 Task: Find a one-way flight from Rome to Barcelona on 5th August in Business class.
Action: Mouse moved to (318, 309)
Screenshot: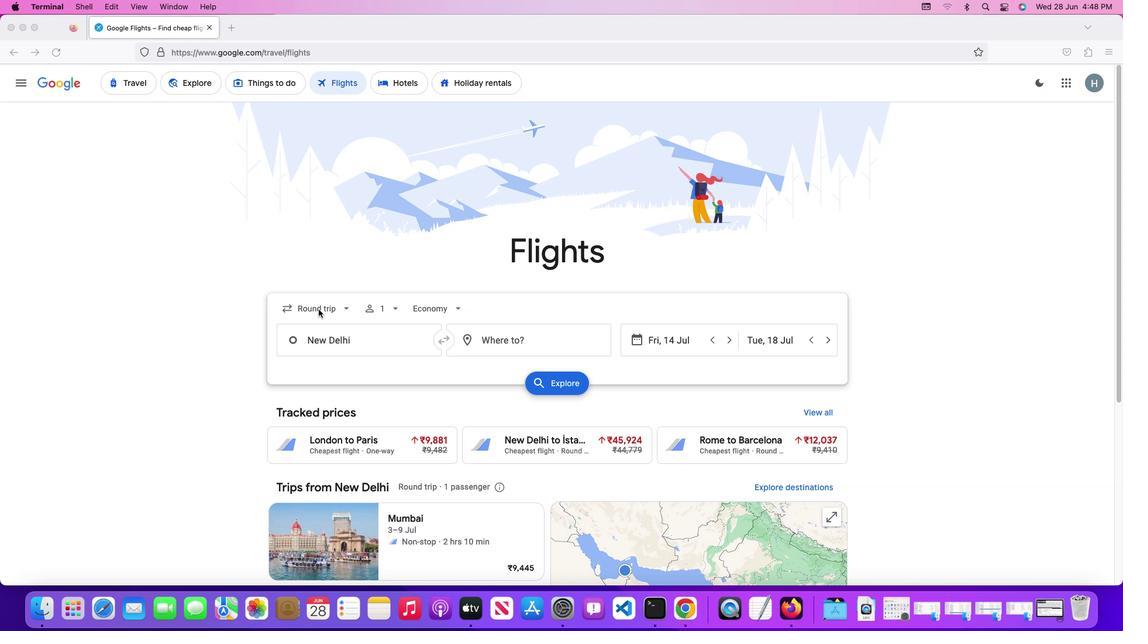 
Action: Mouse pressed left at (318, 309)
Screenshot: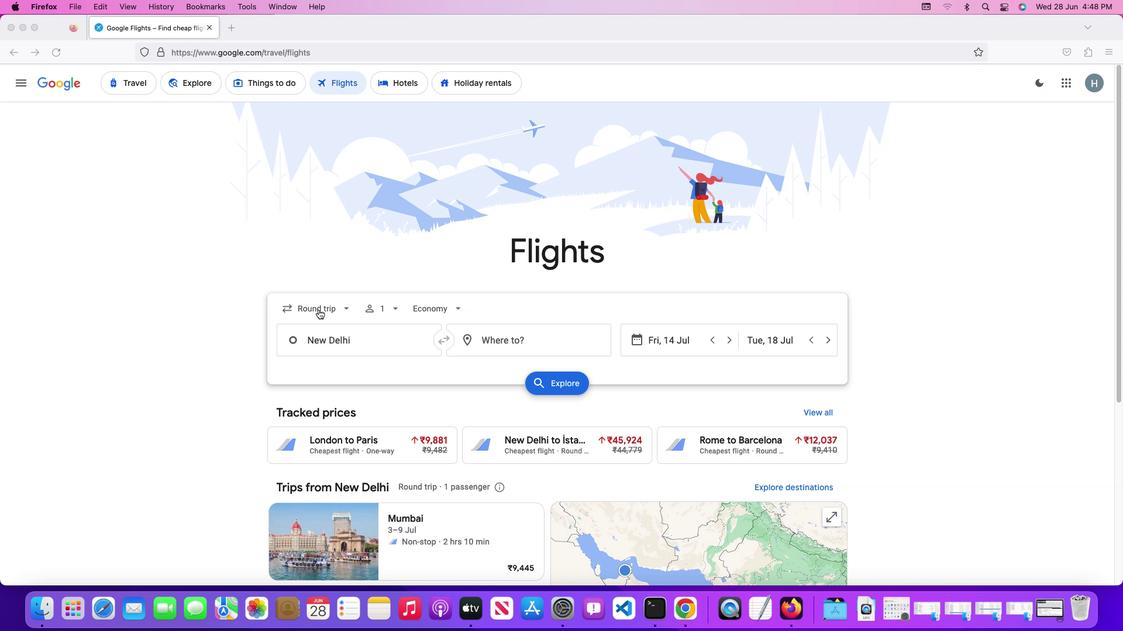 
Action: Mouse pressed left at (318, 309)
Screenshot: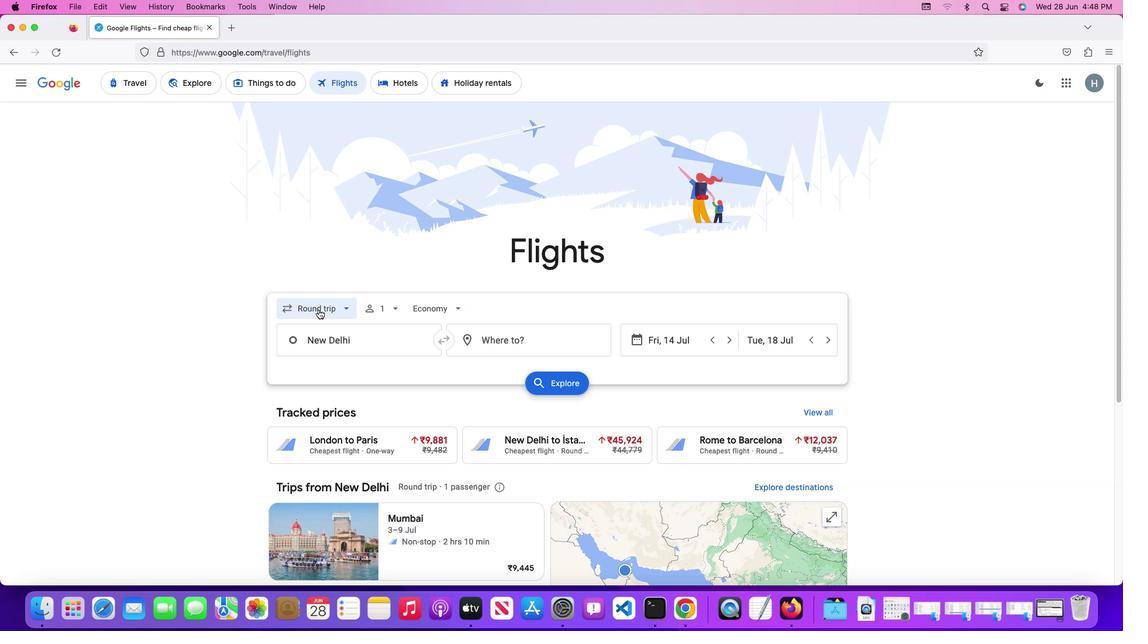 
Action: Mouse moved to (324, 360)
Screenshot: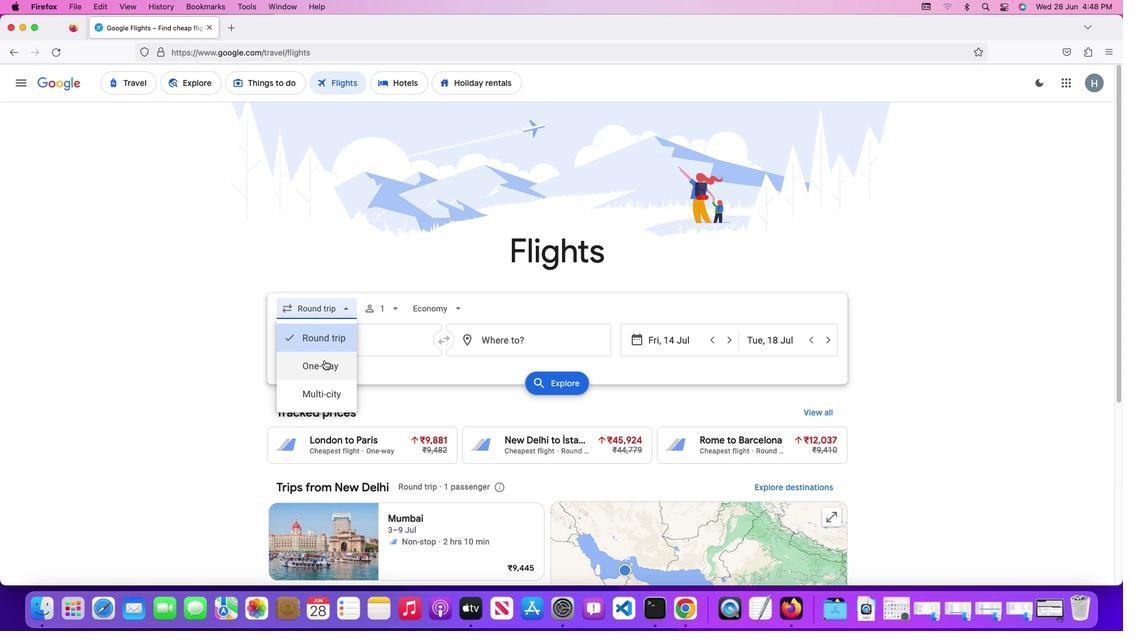
Action: Mouse pressed left at (324, 360)
Screenshot: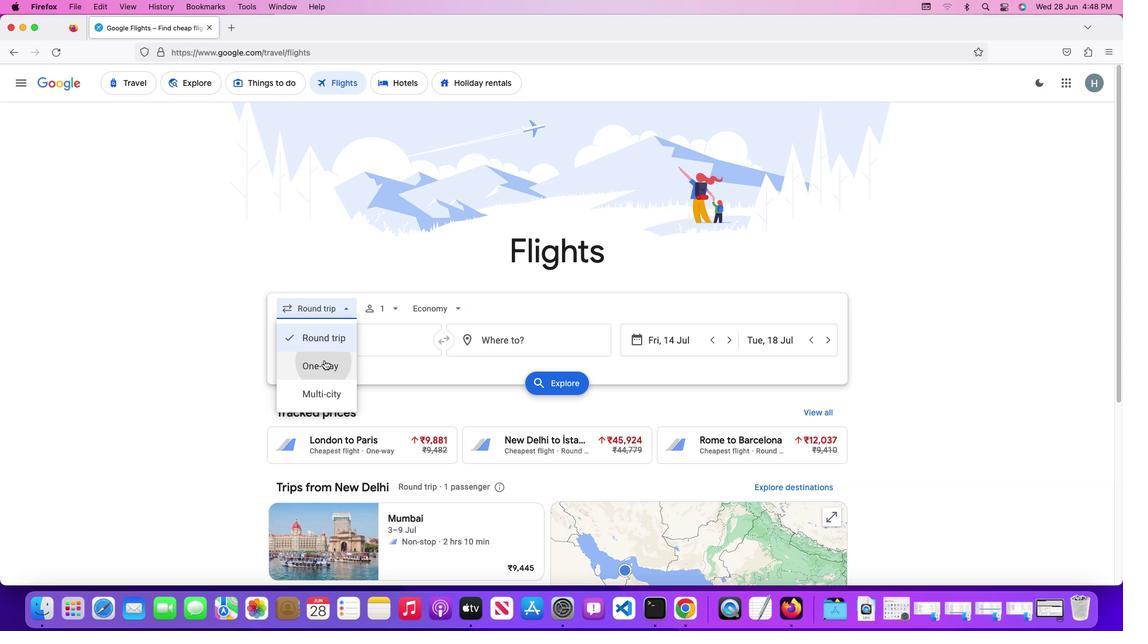 
Action: Mouse moved to (359, 344)
Screenshot: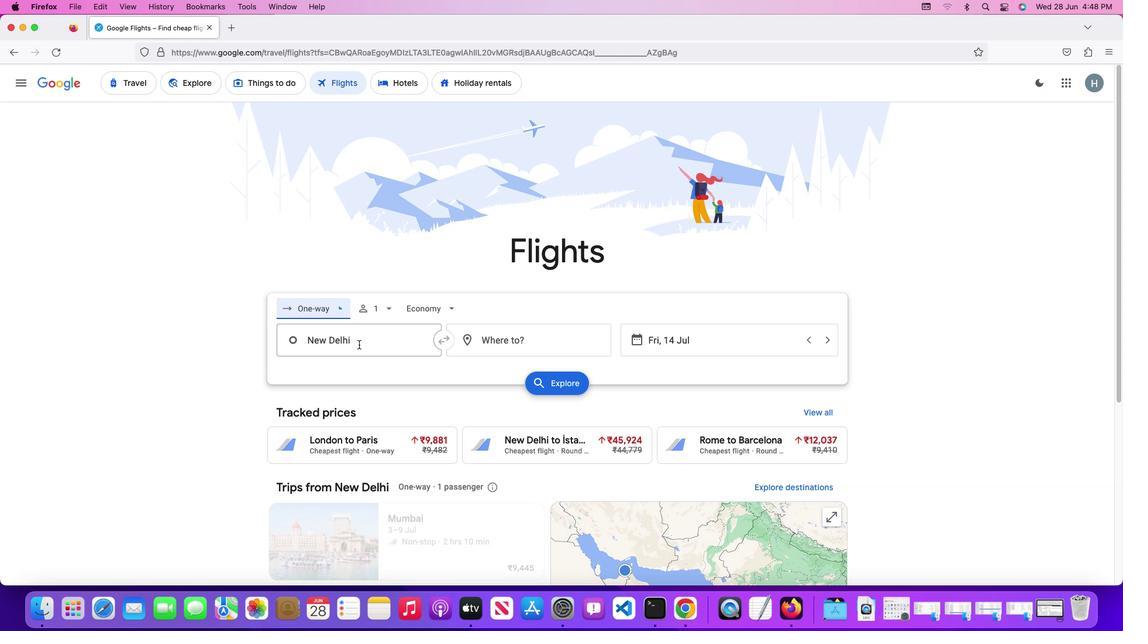 
Action: Mouse pressed left at (359, 344)
Screenshot: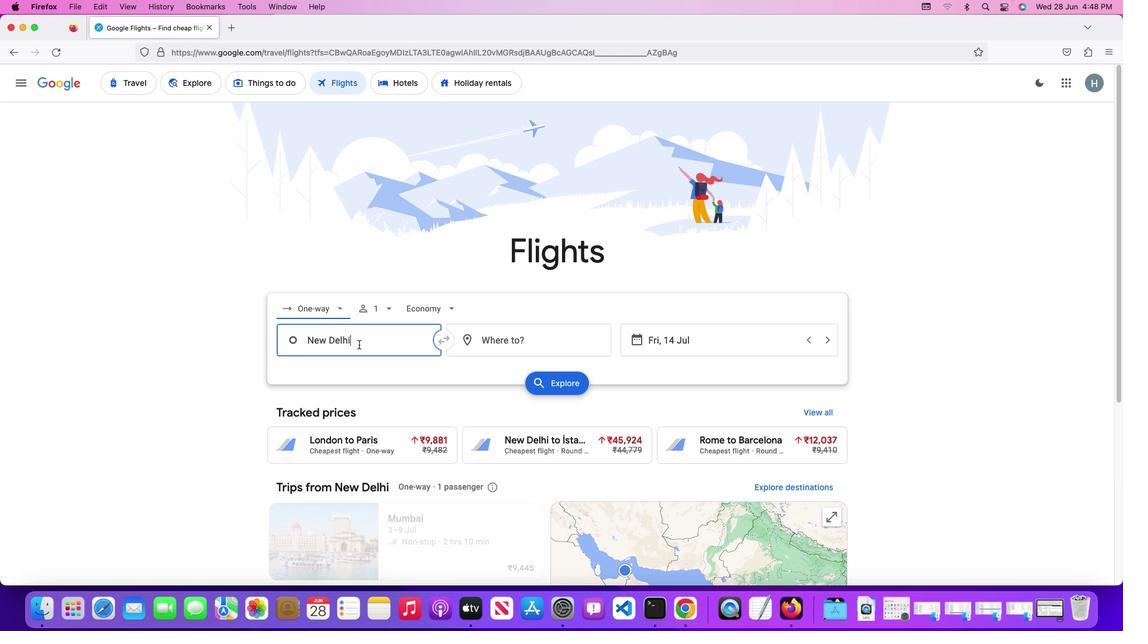 
Action: Key pressed Key.shift'R''o''m''e'
Screenshot: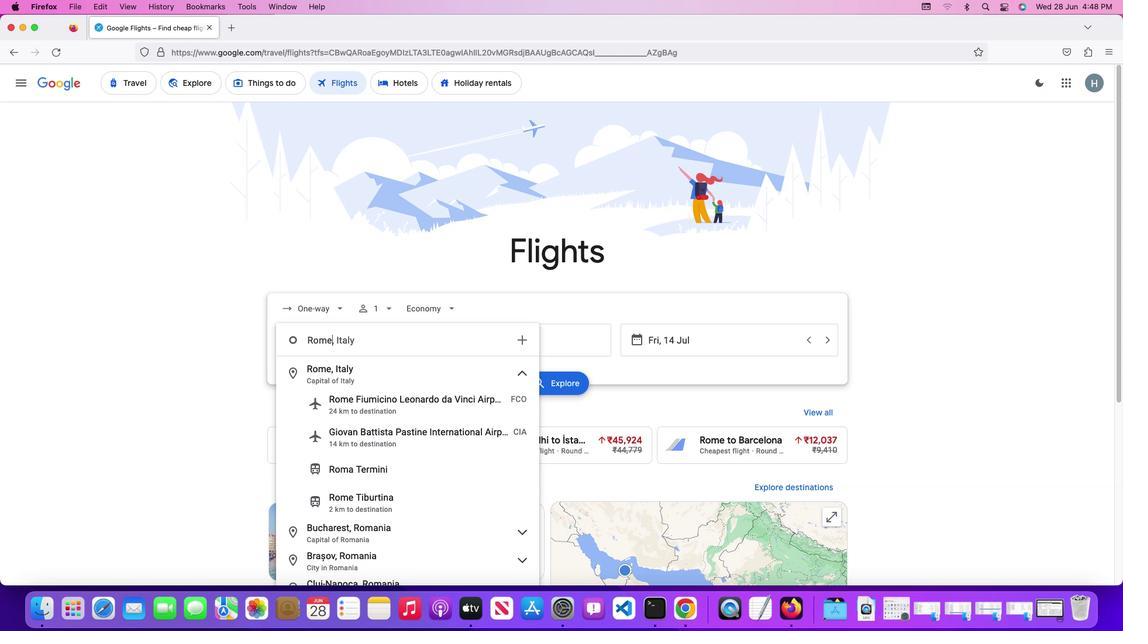 
Action: Mouse moved to (370, 380)
Screenshot: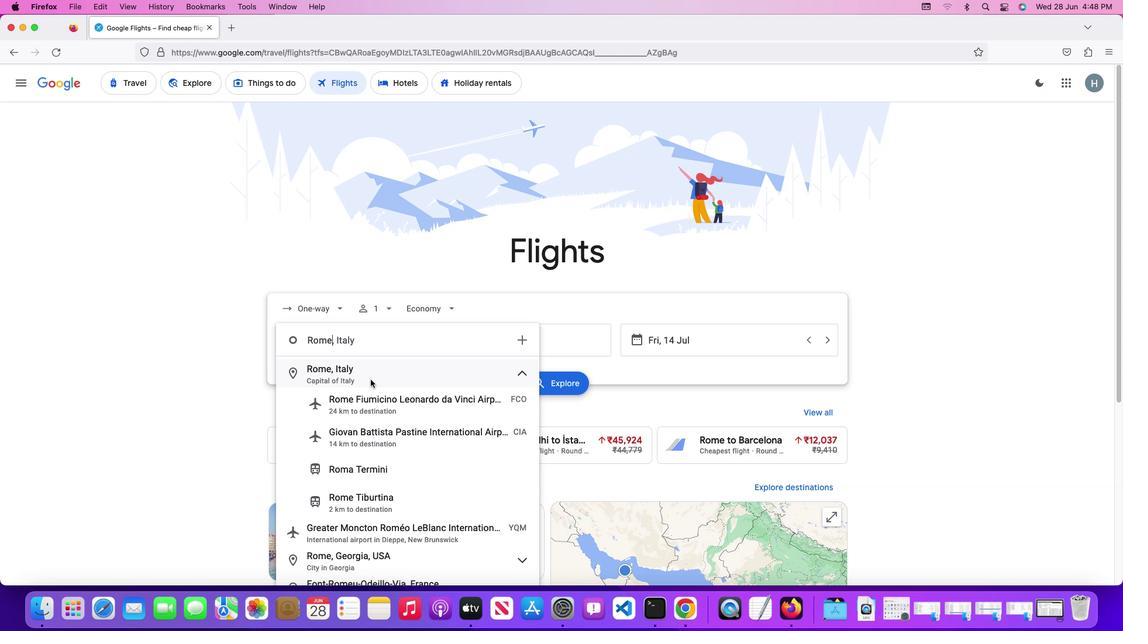 
Action: Mouse pressed left at (370, 380)
Screenshot: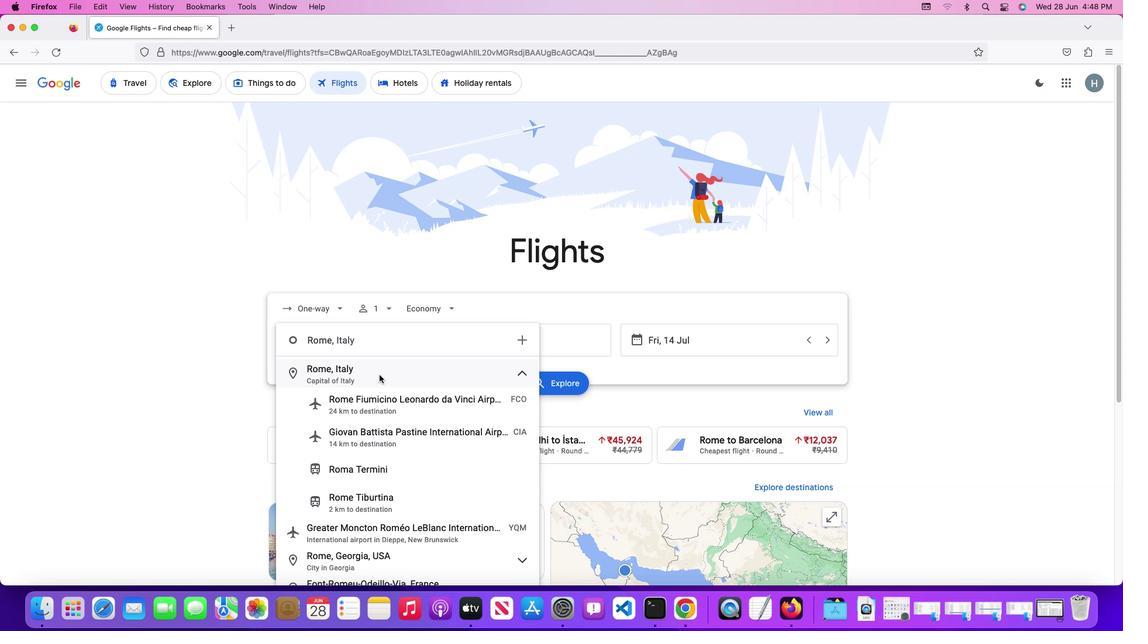 
Action: Mouse moved to (503, 348)
Screenshot: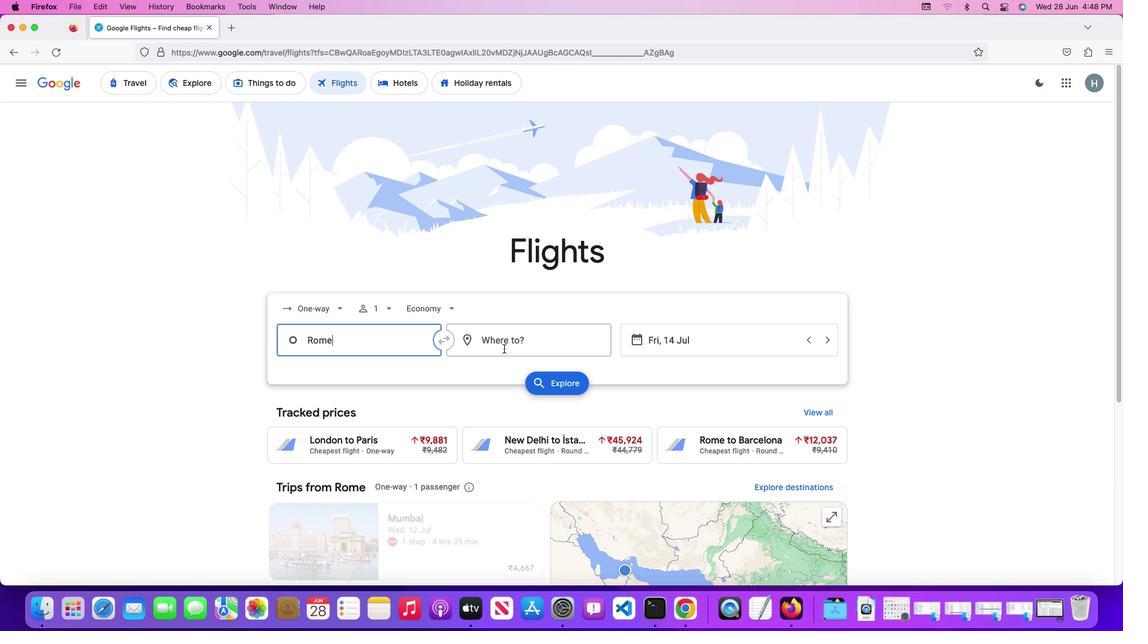 
Action: Mouse pressed left at (503, 348)
Screenshot: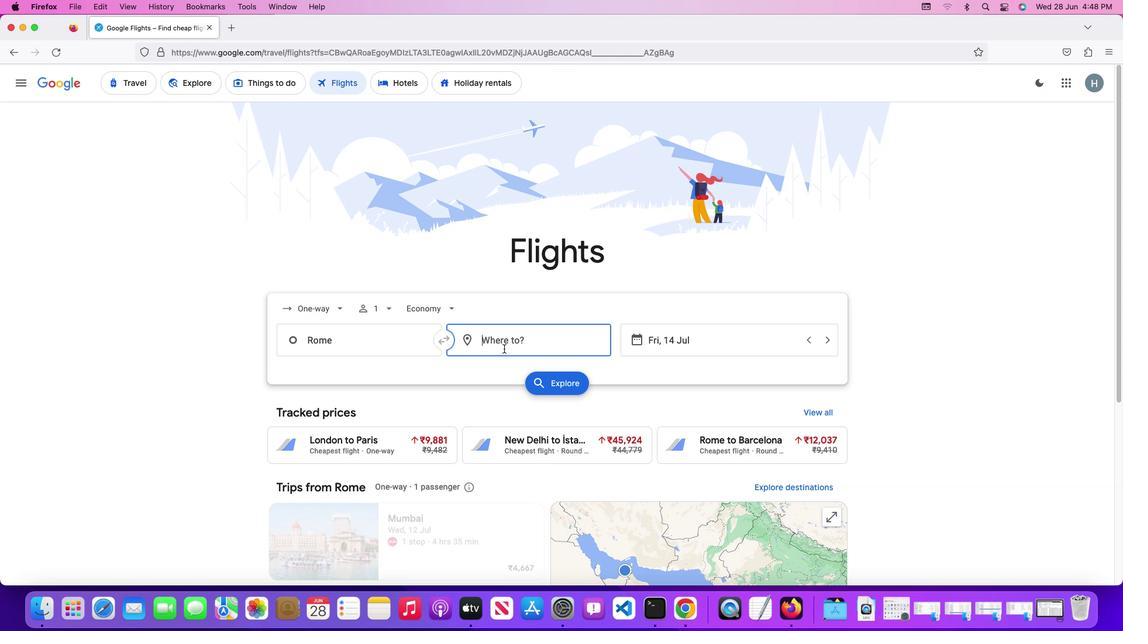 
Action: Key pressed Key.shift'B''a''r''c''e''l''o''n''a'
Screenshot: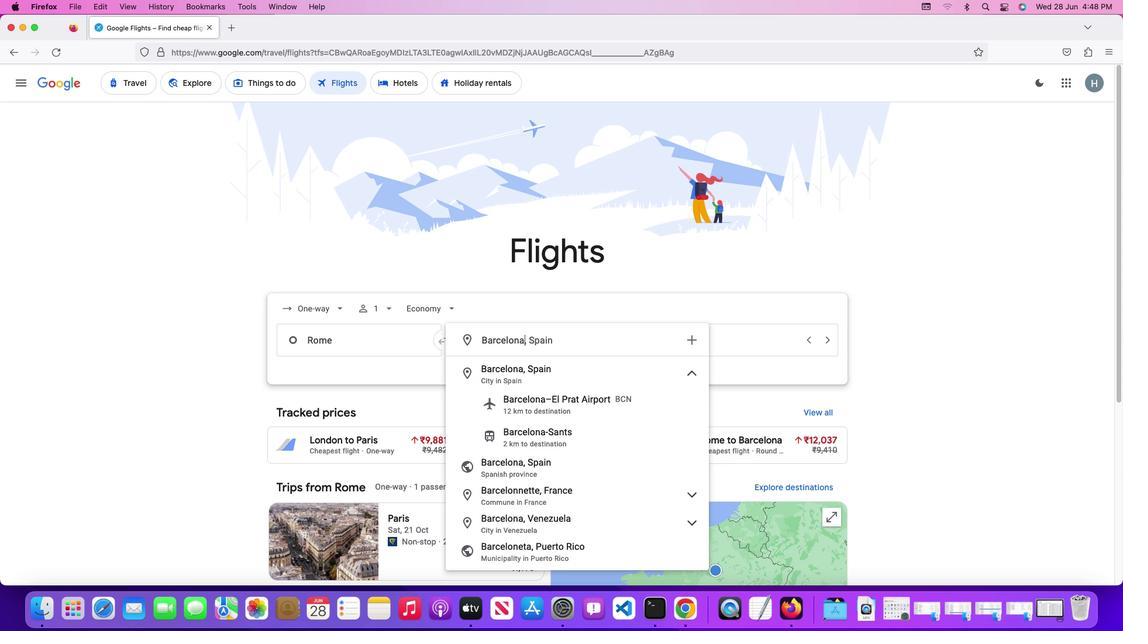 
Action: Mouse moved to (528, 373)
Screenshot: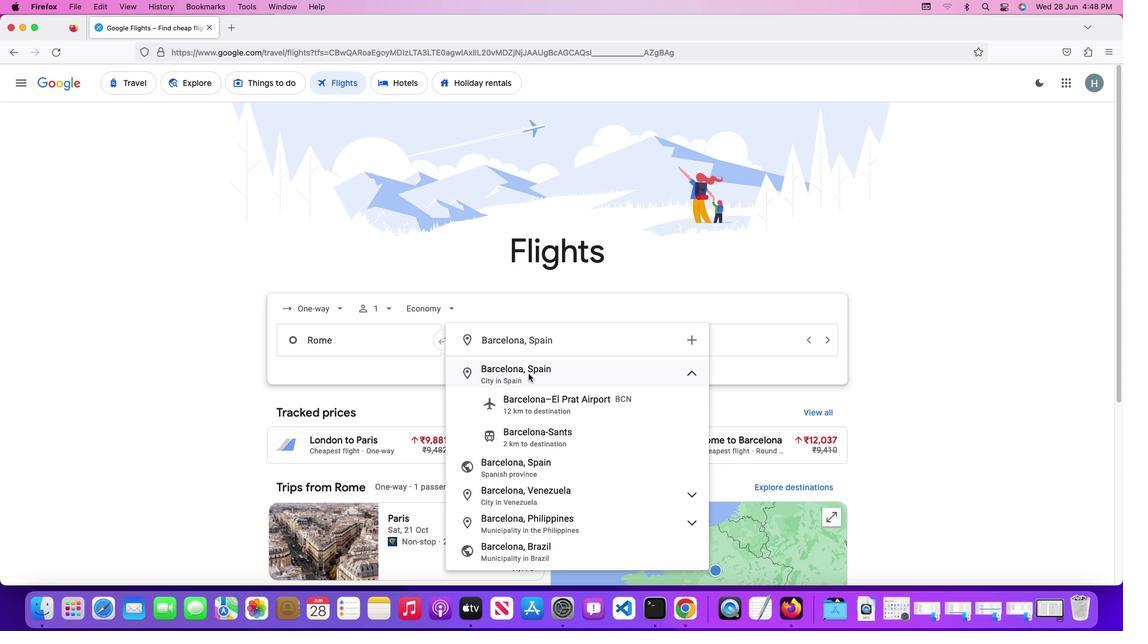 
Action: Mouse pressed left at (528, 373)
Screenshot: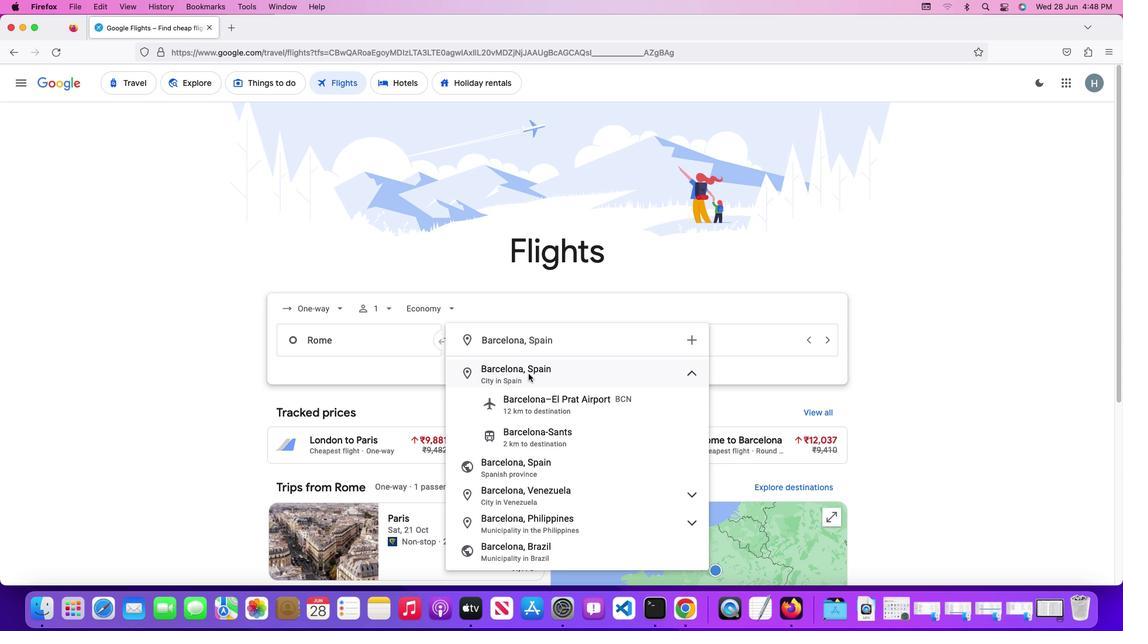 
Action: Mouse moved to (448, 312)
Screenshot: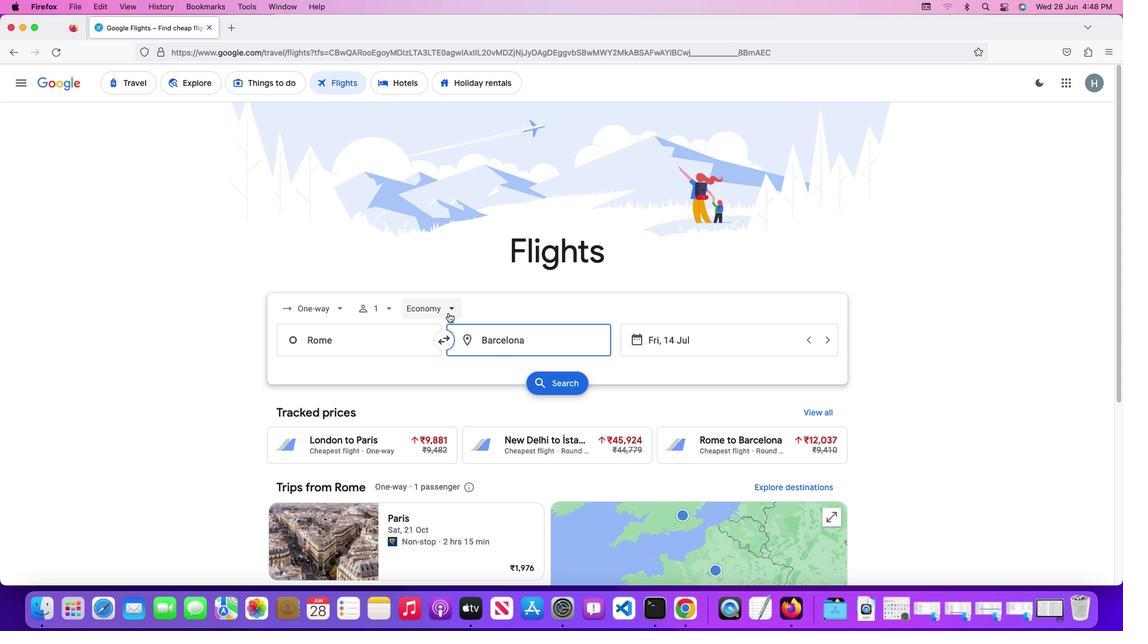
Action: Mouse pressed left at (448, 312)
Screenshot: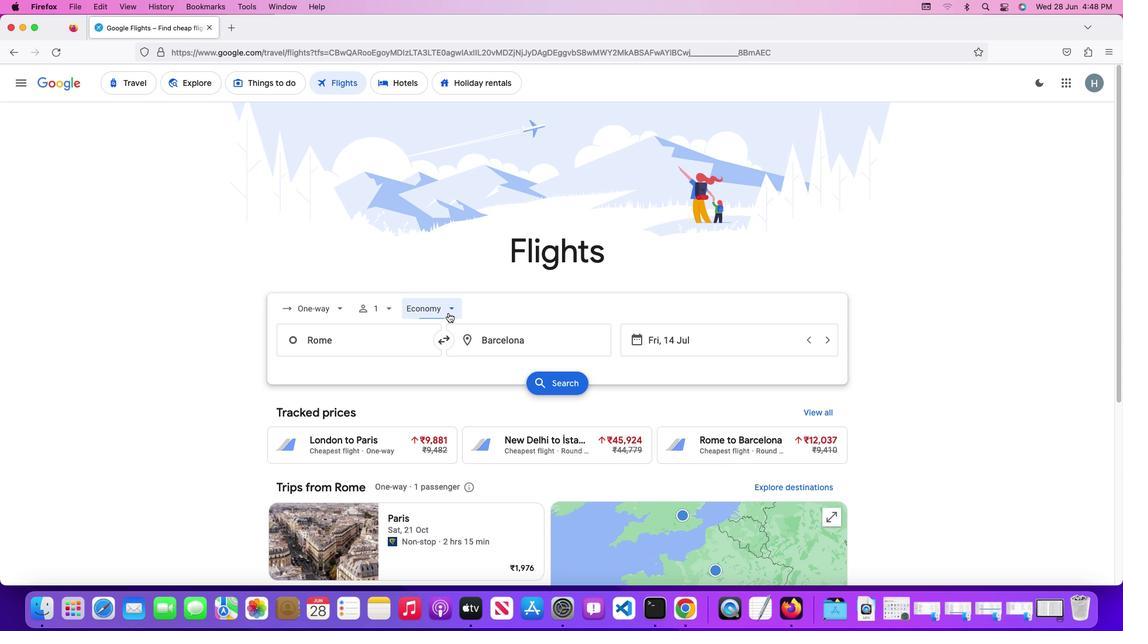 
Action: Mouse moved to (452, 393)
Screenshot: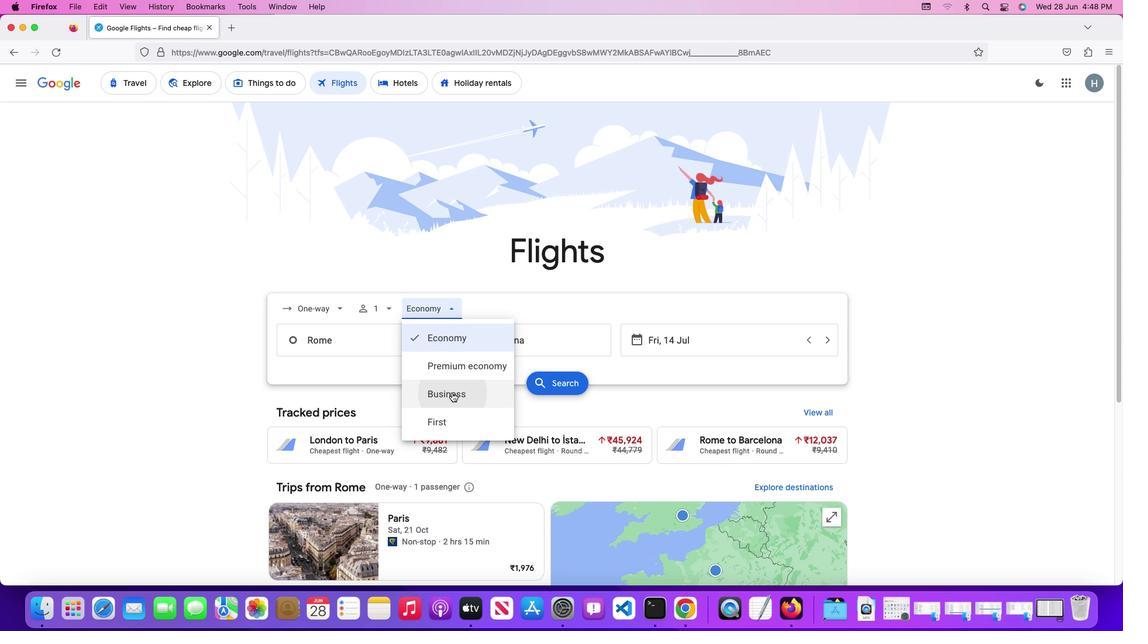 
Action: Mouse pressed left at (452, 393)
Screenshot: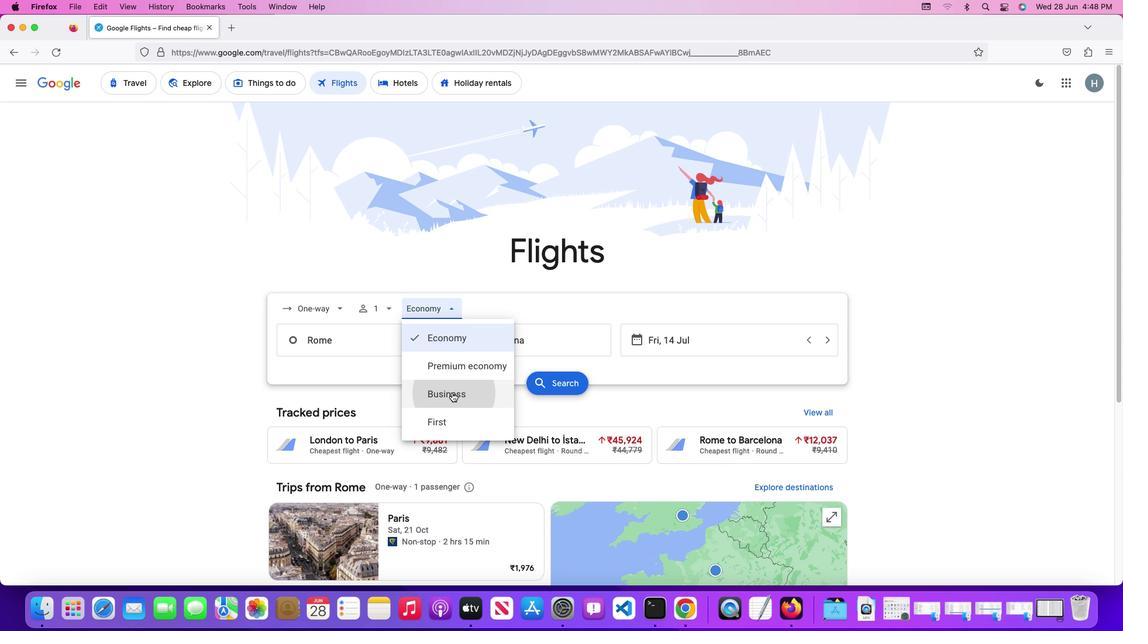 
Action: Mouse moved to (742, 343)
Screenshot: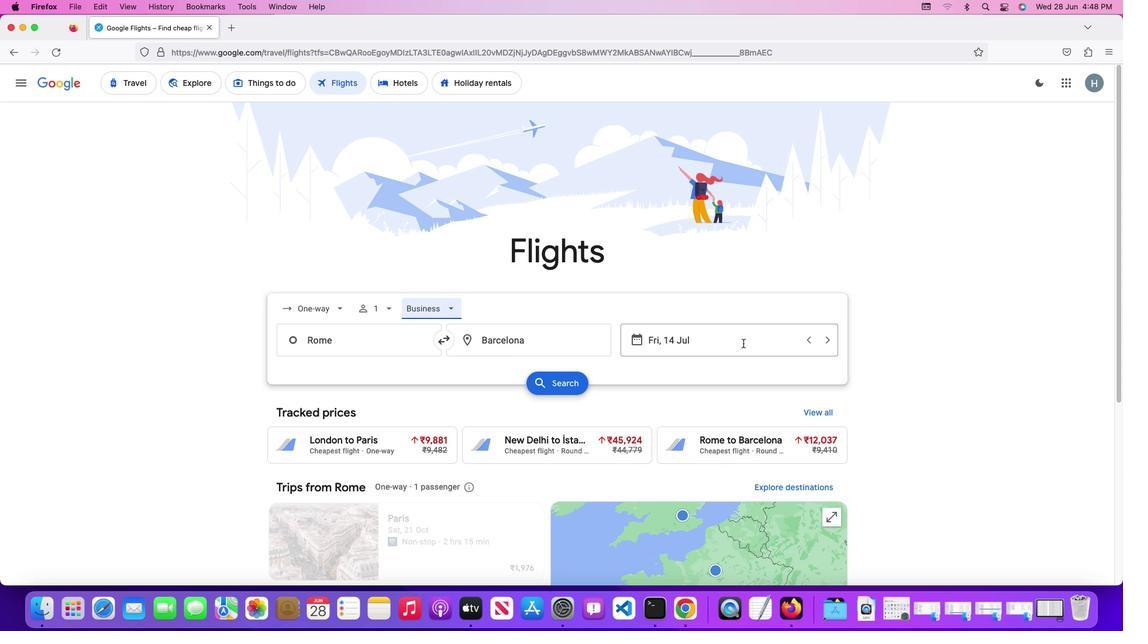 
Action: Mouse pressed left at (742, 343)
Screenshot: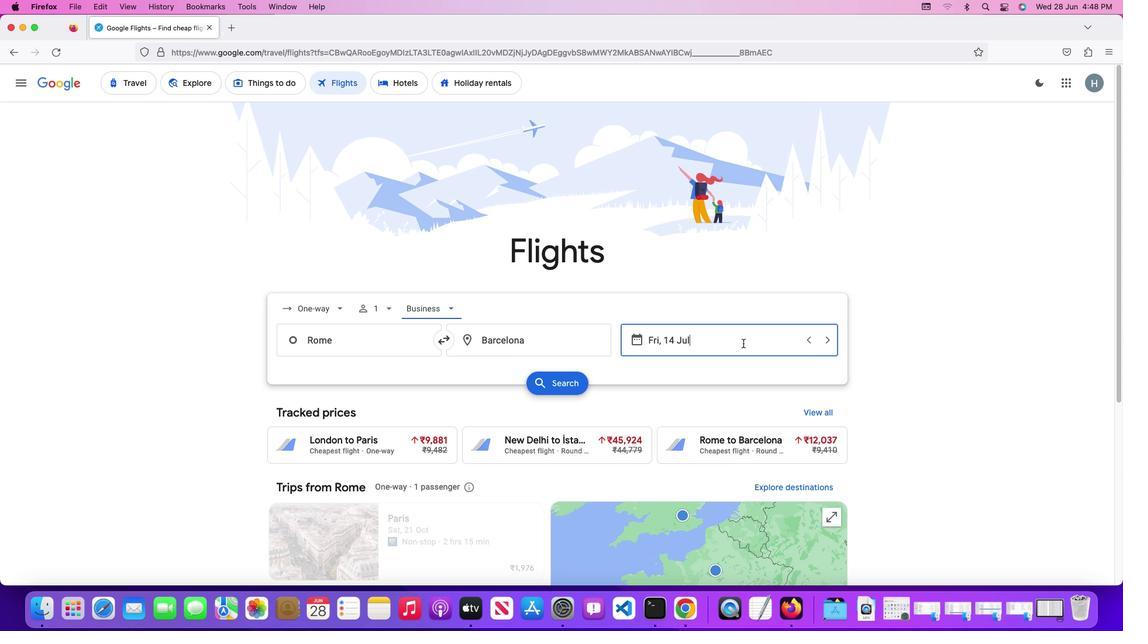 
Action: Mouse moved to (842, 424)
Screenshot: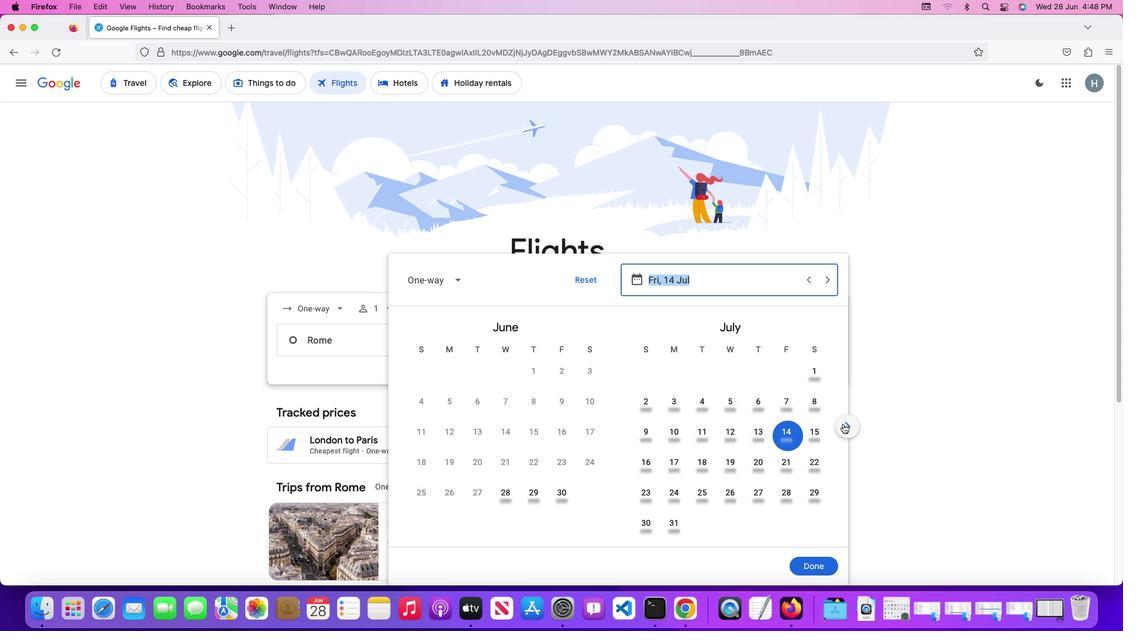 
Action: Mouse pressed left at (842, 424)
Screenshot: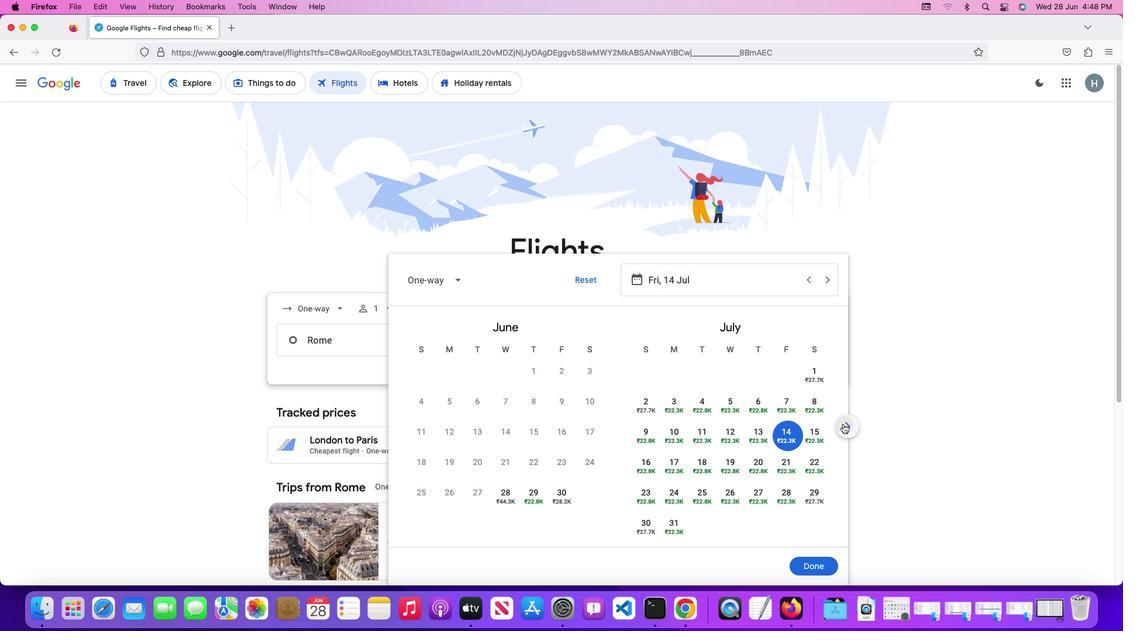 
Action: Mouse moved to (812, 374)
Screenshot: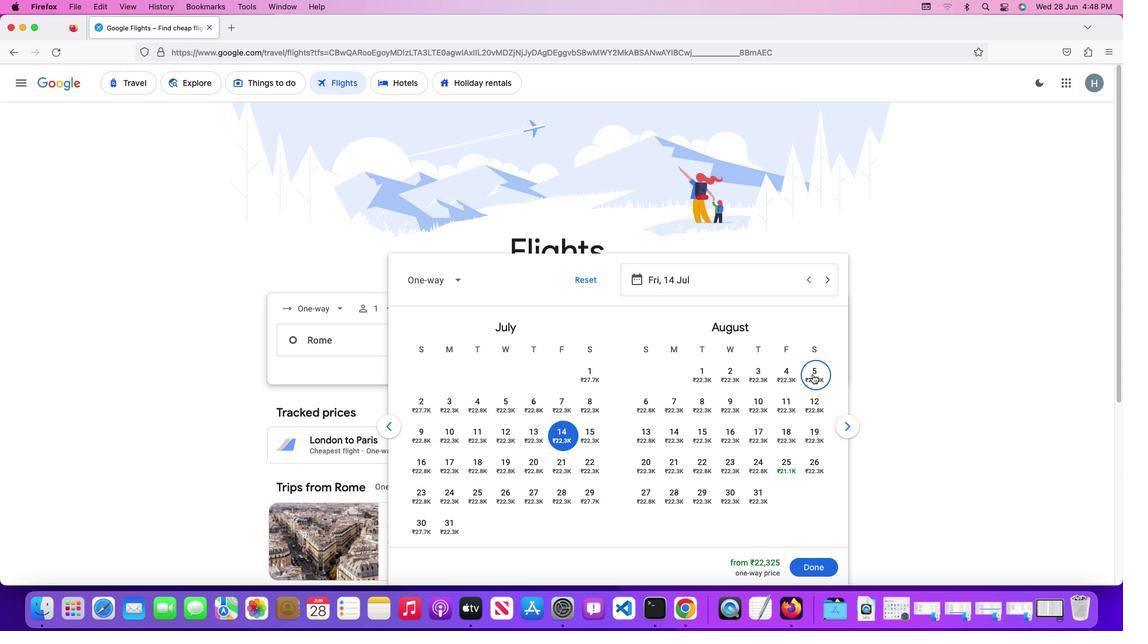 
Action: Mouse pressed left at (812, 374)
Screenshot: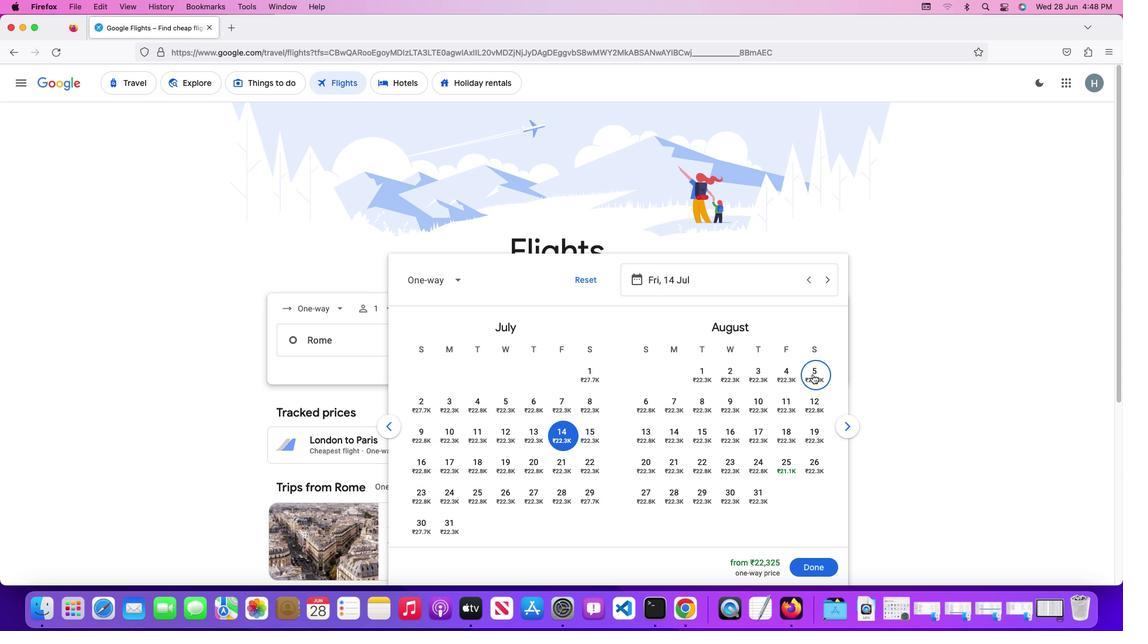 
Action: Mouse moved to (812, 562)
Screenshot: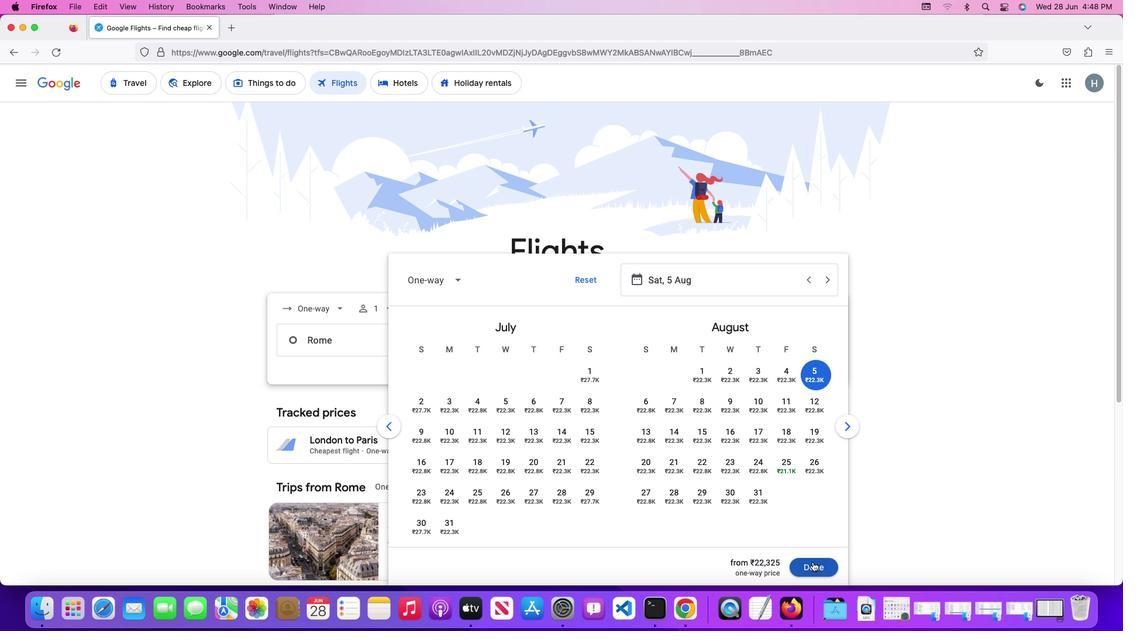 
Action: Mouse pressed left at (812, 562)
Screenshot: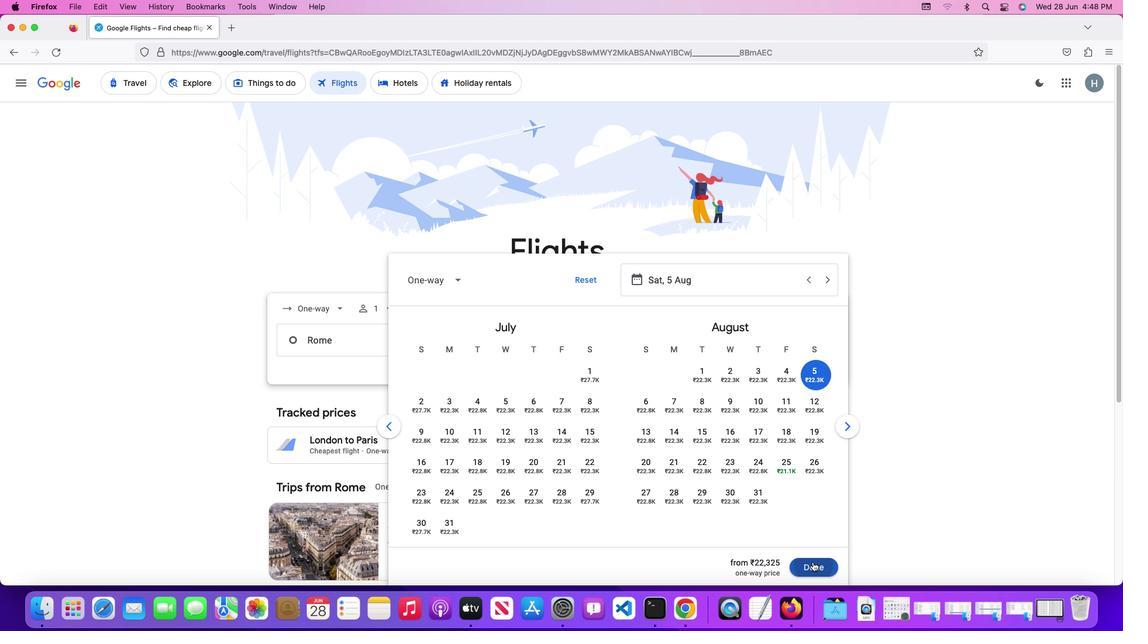 
Action: Mouse moved to (578, 383)
Screenshot: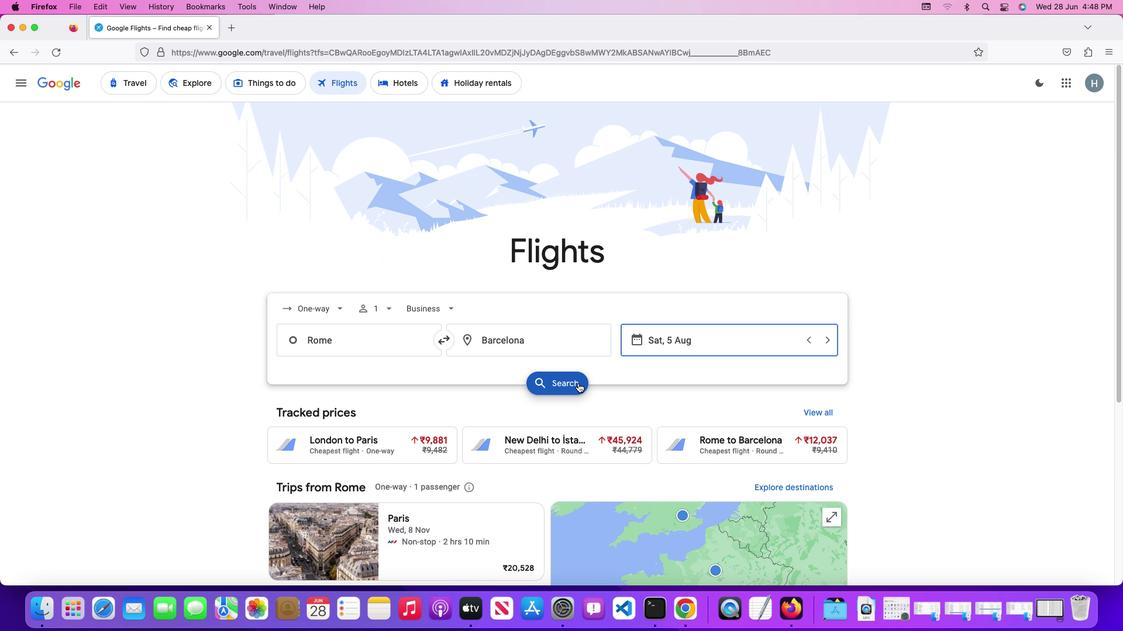 
Action: Mouse pressed left at (578, 383)
Screenshot: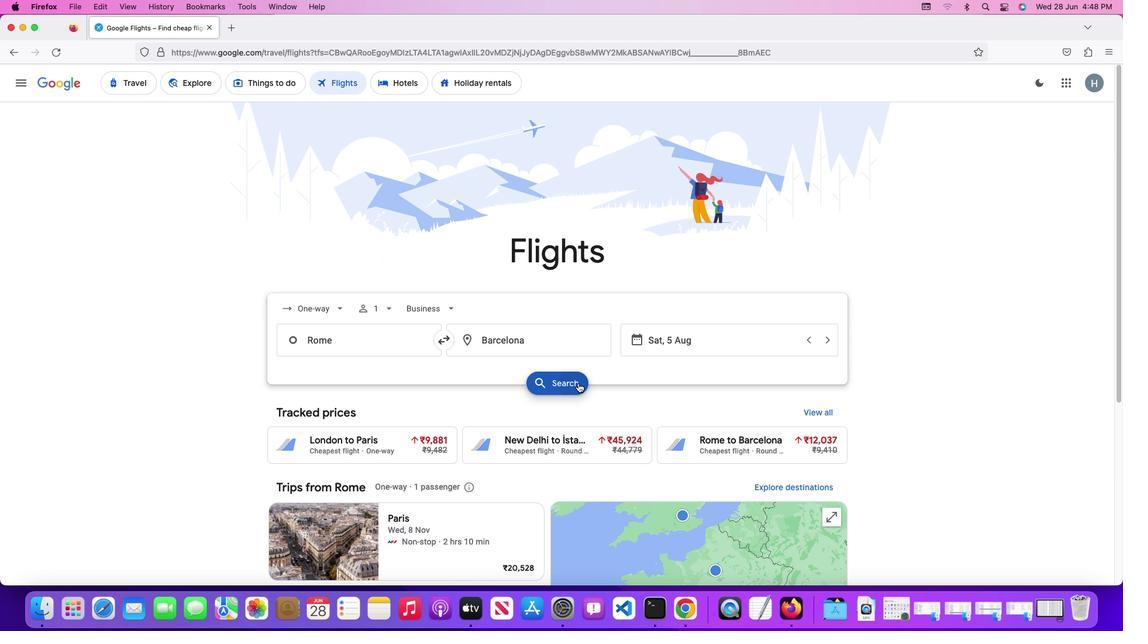 
Action: Mouse moved to (384, 235)
Screenshot: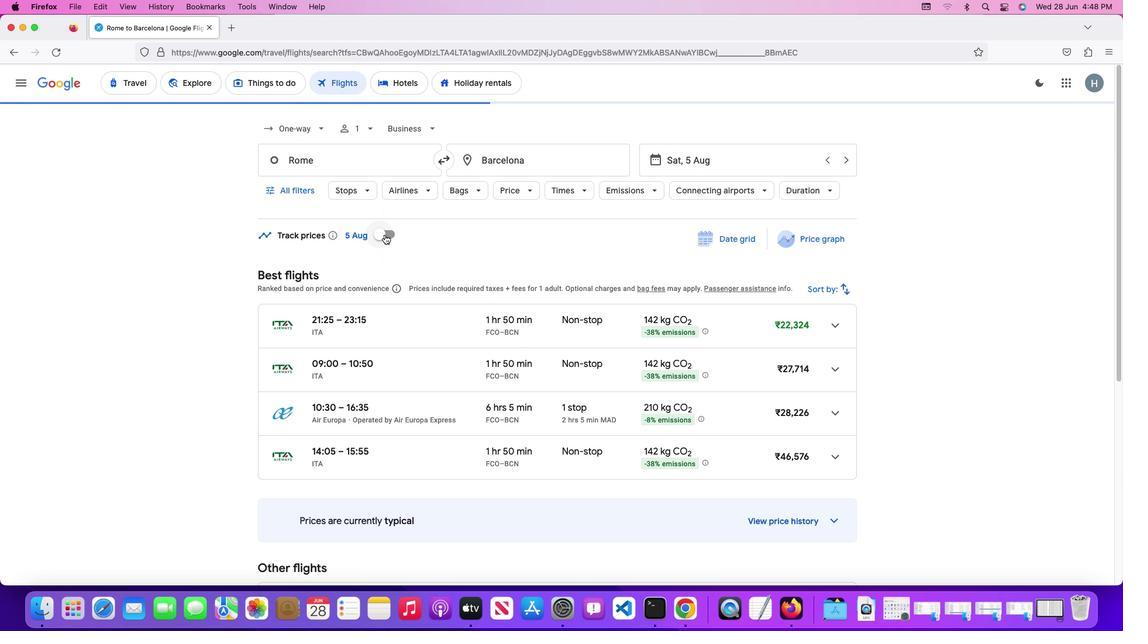 
Action: Mouse pressed left at (384, 235)
Screenshot: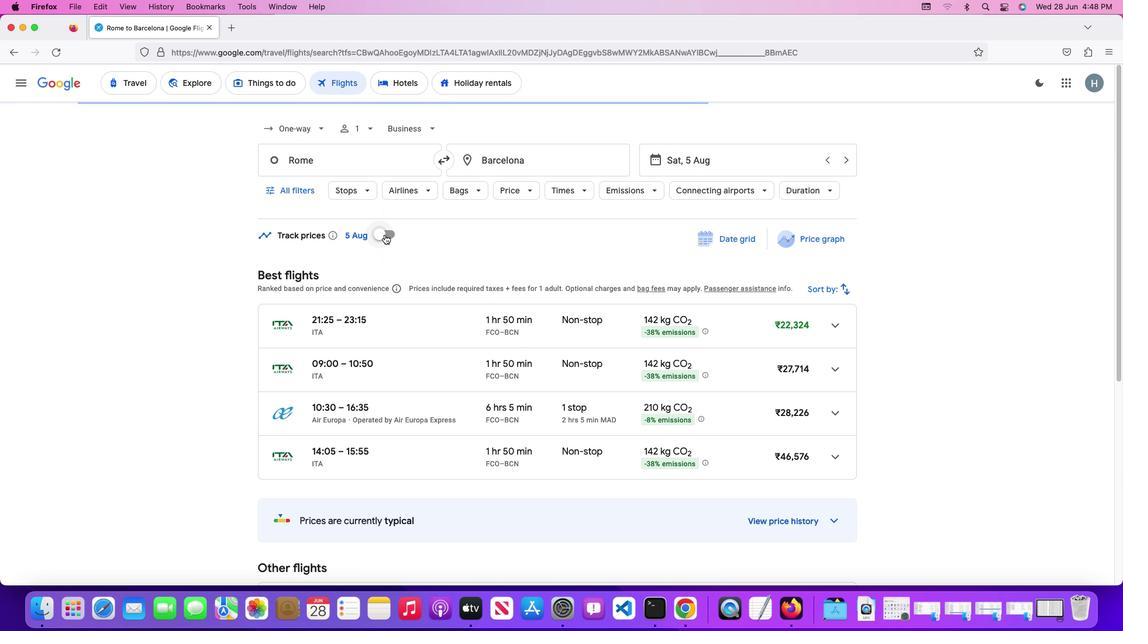 
Action: Mouse moved to (499, 251)
Screenshot: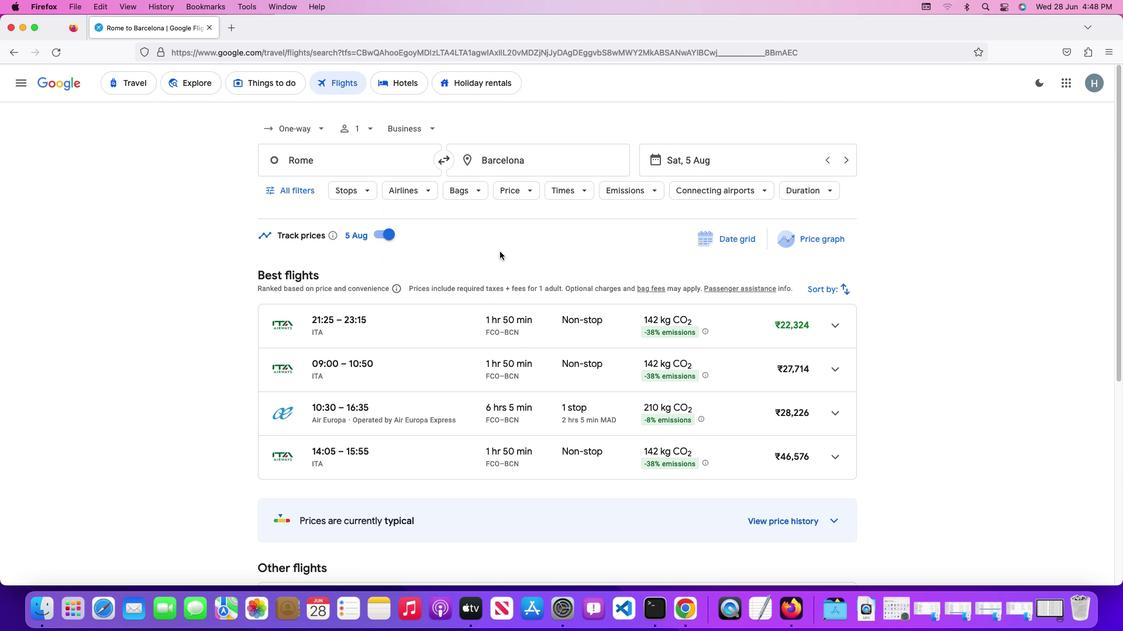 
